 Task: Sort the products in the category "Prenatal Vitamins" by relevance.
Action: Mouse moved to (275, 122)
Screenshot: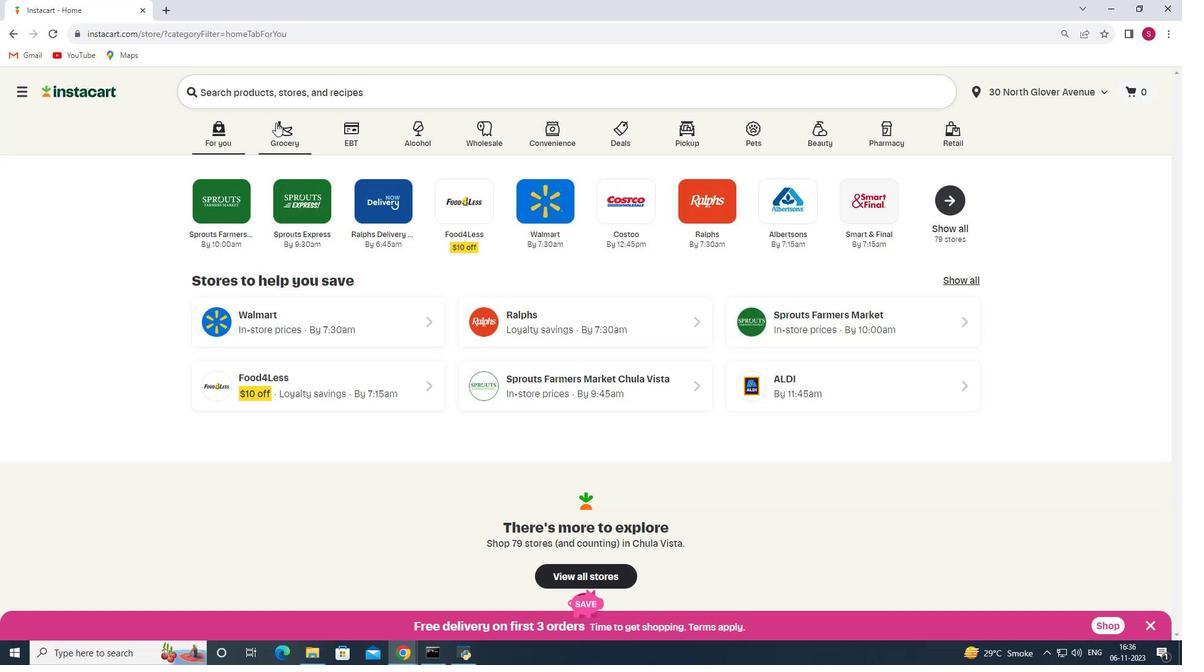 
Action: Mouse pressed left at (275, 122)
Screenshot: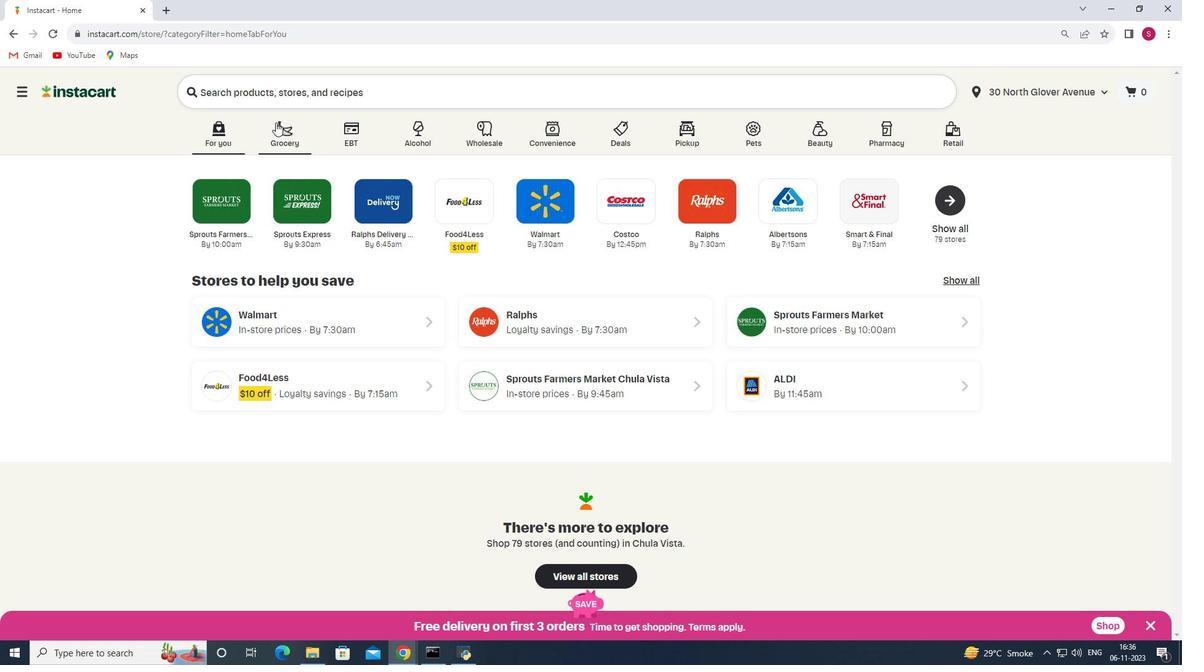 
Action: Mouse moved to (309, 347)
Screenshot: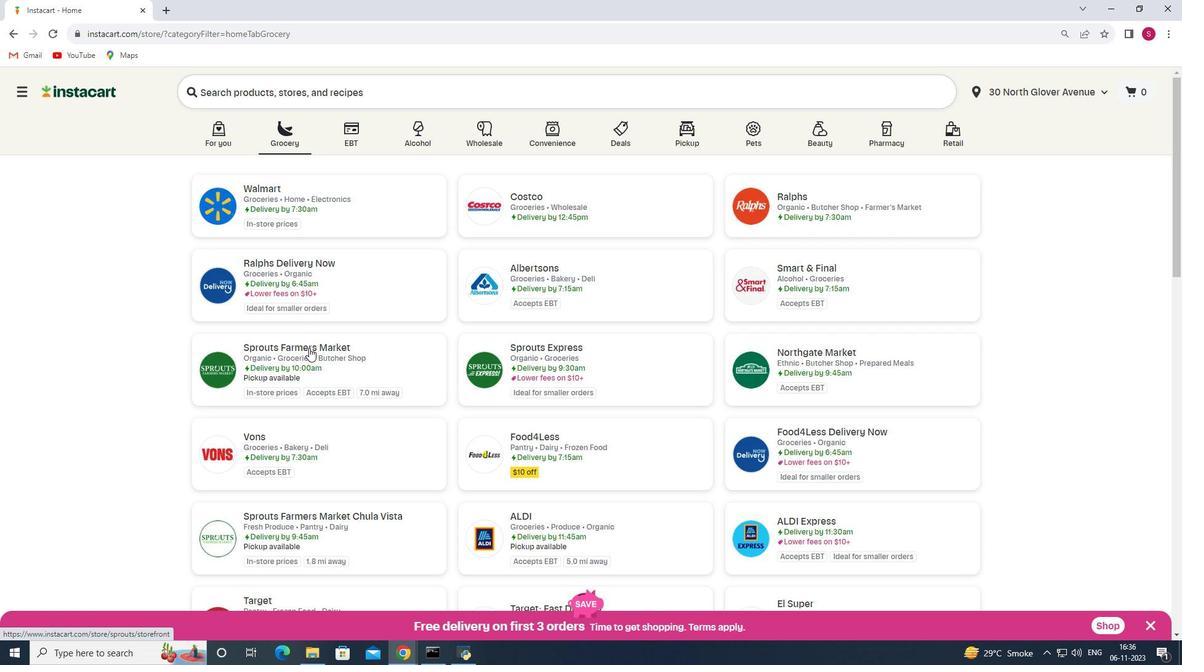 
Action: Mouse pressed left at (309, 347)
Screenshot: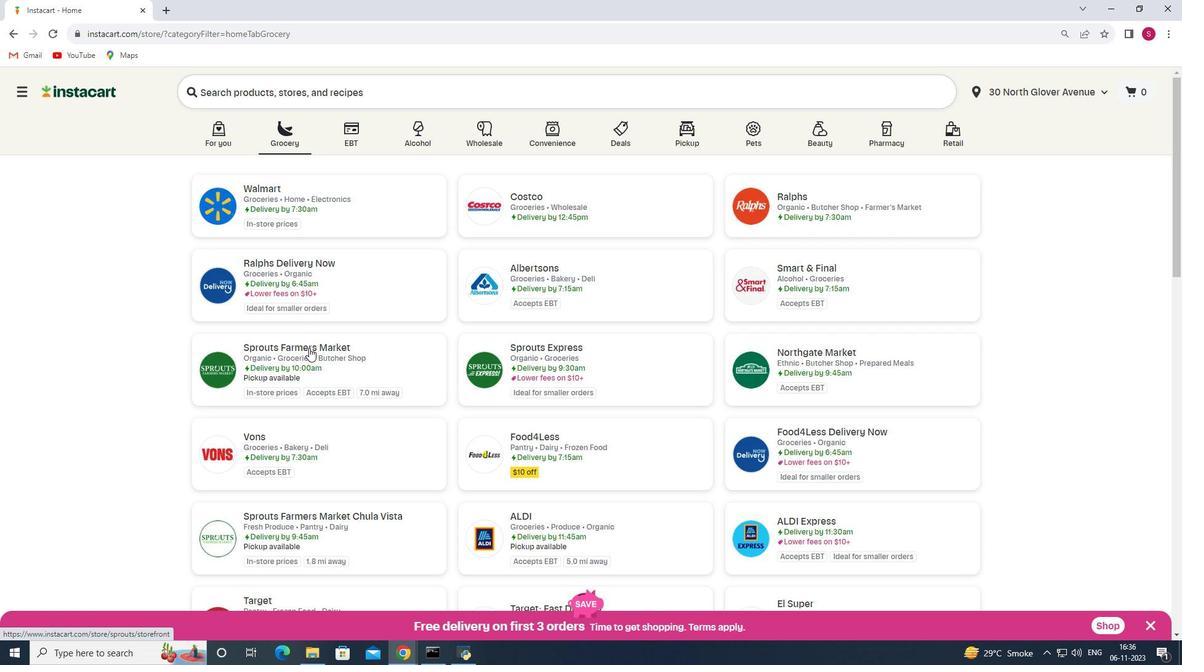 
Action: Mouse moved to (92, 391)
Screenshot: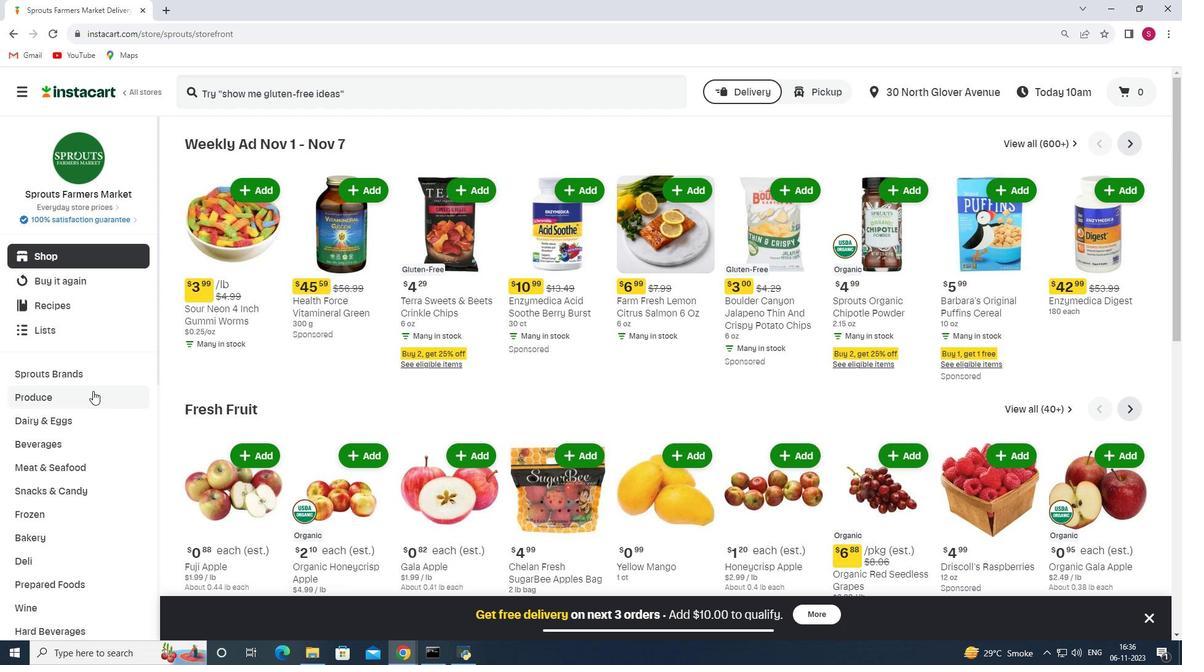
Action: Mouse scrolled (92, 390) with delta (0, 0)
Screenshot: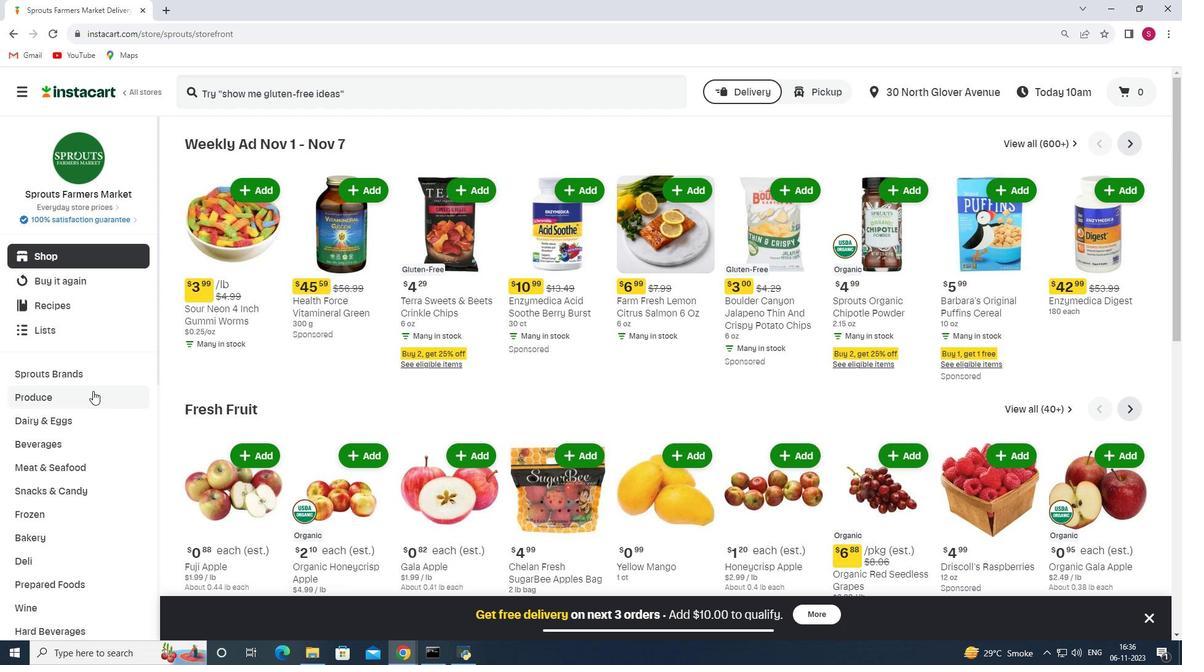 
Action: Mouse scrolled (92, 390) with delta (0, 0)
Screenshot: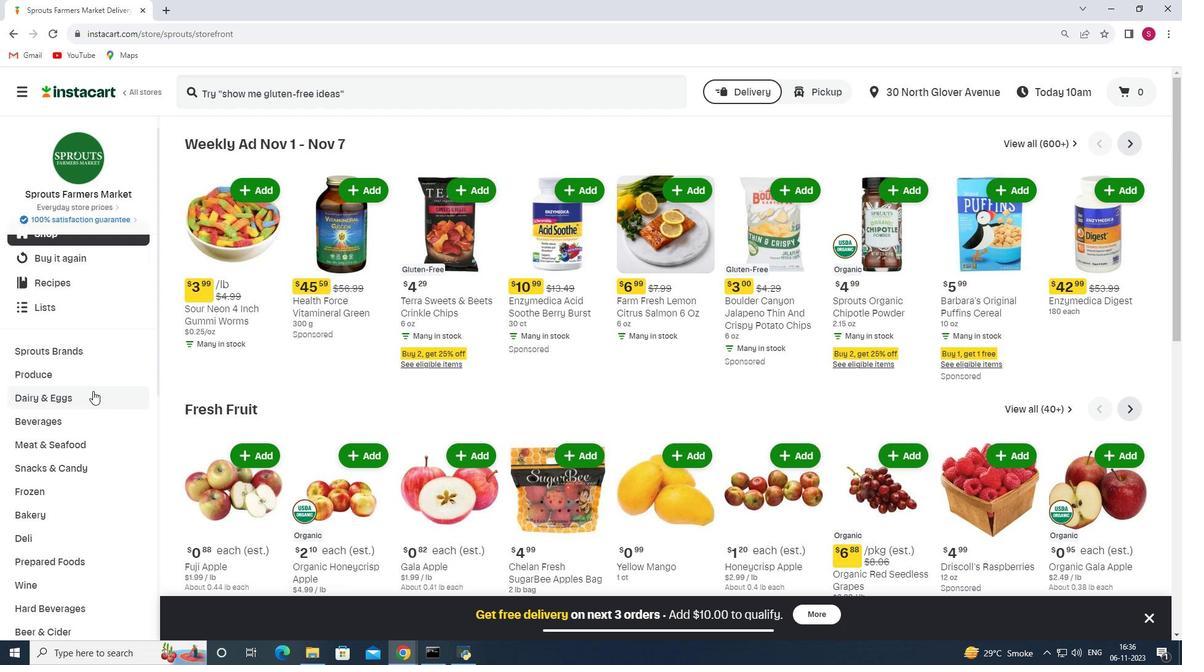 
Action: Mouse scrolled (92, 390) with delta (0, 0)
Screenshot: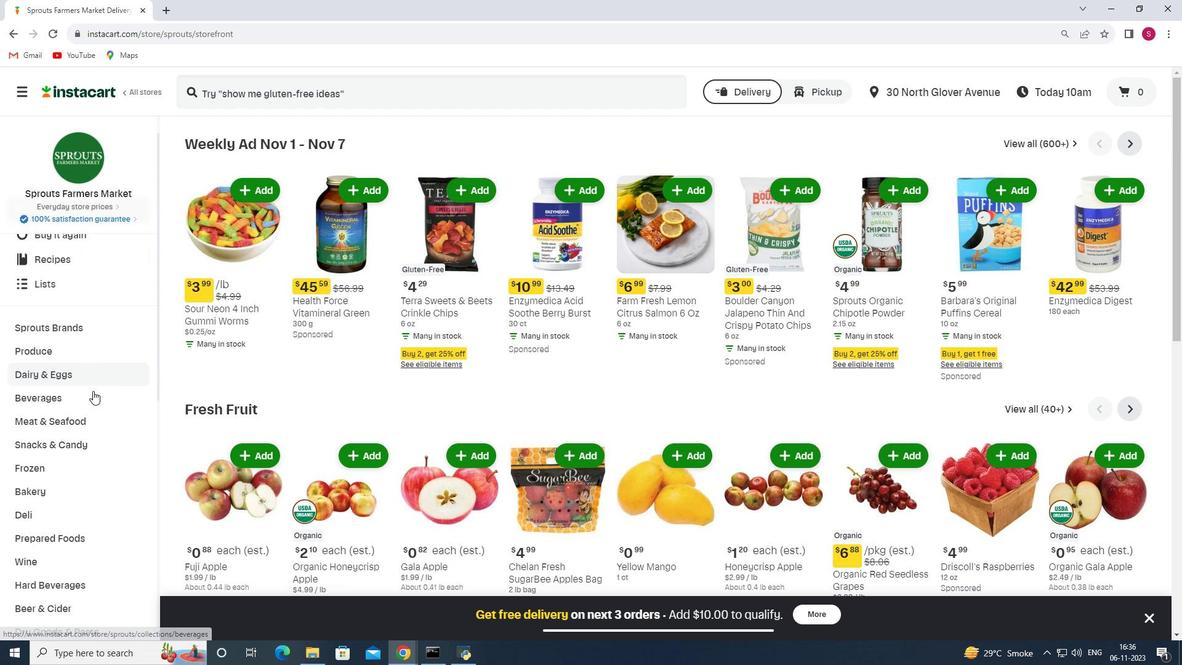 
Action: Mouse scrolled (92, 390) with delta (0, 0)
Screenshot: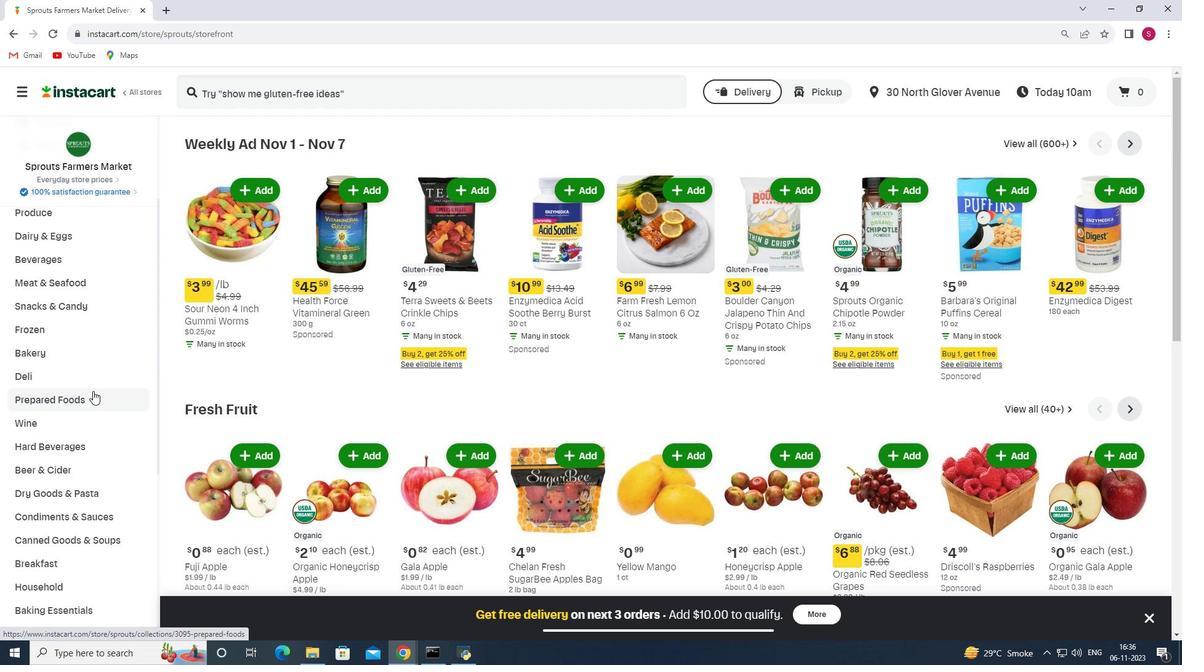 
Action: Mouse scrolled (92, 390) with delta (0, 0)
Screenshot: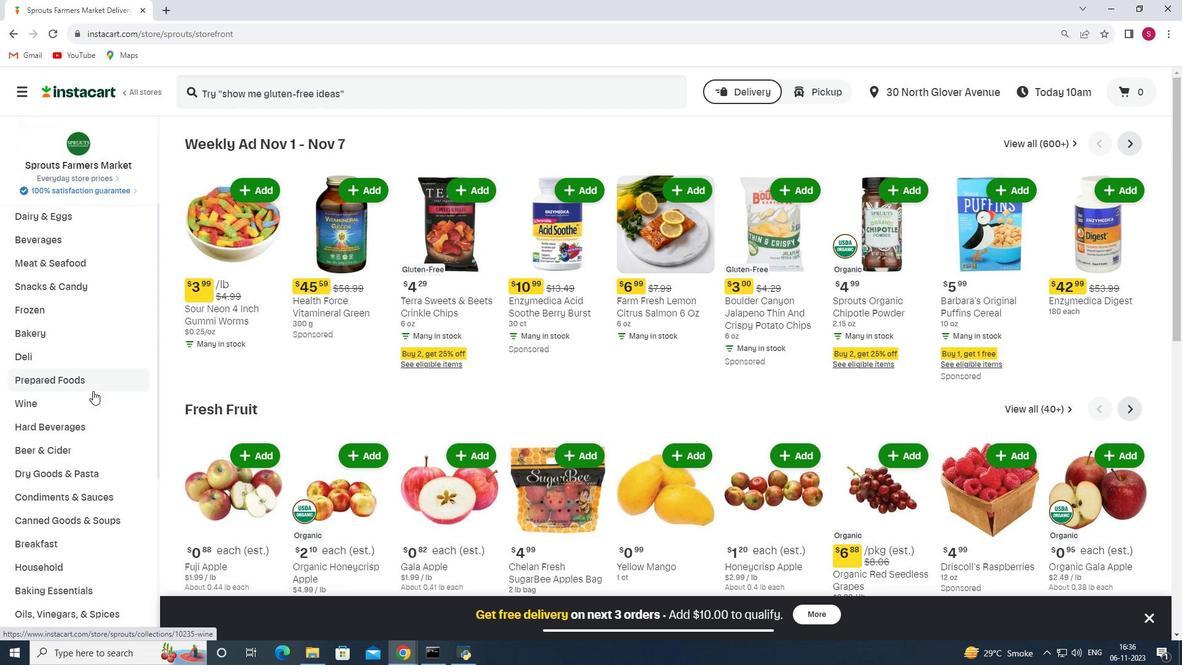 
Action: Mouse scrolled (92, 390) with delta (0, 0)
Screenshot: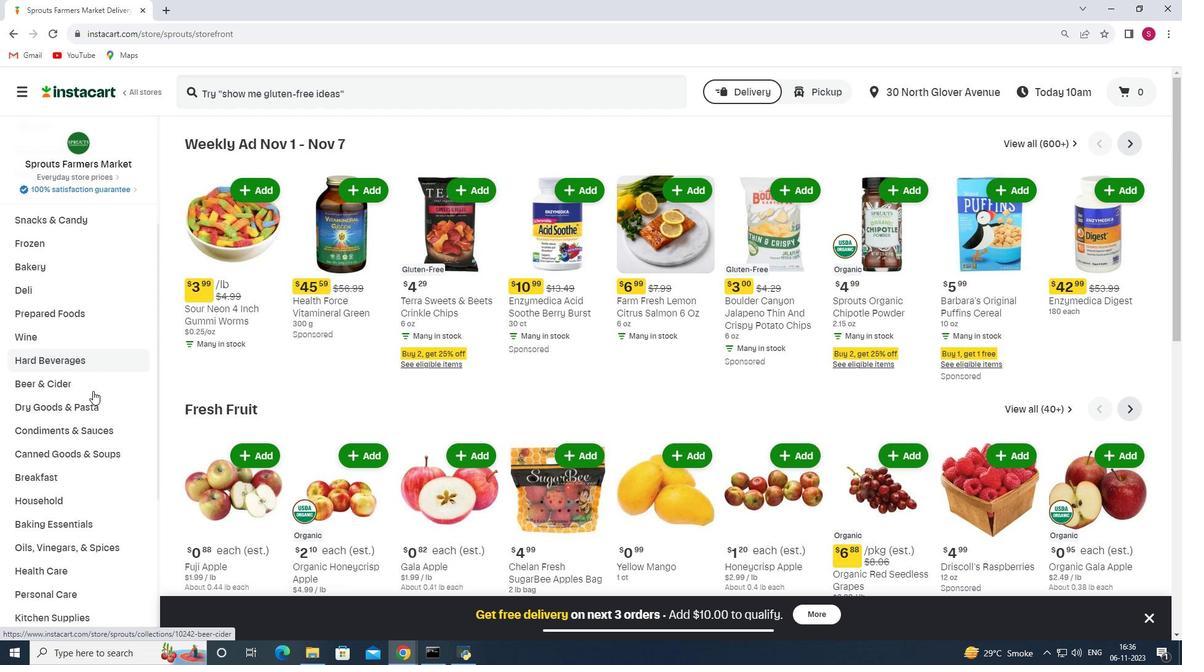 
Action: Mouse scrolled (92, 390) with delta (0, 0)
Screenshot: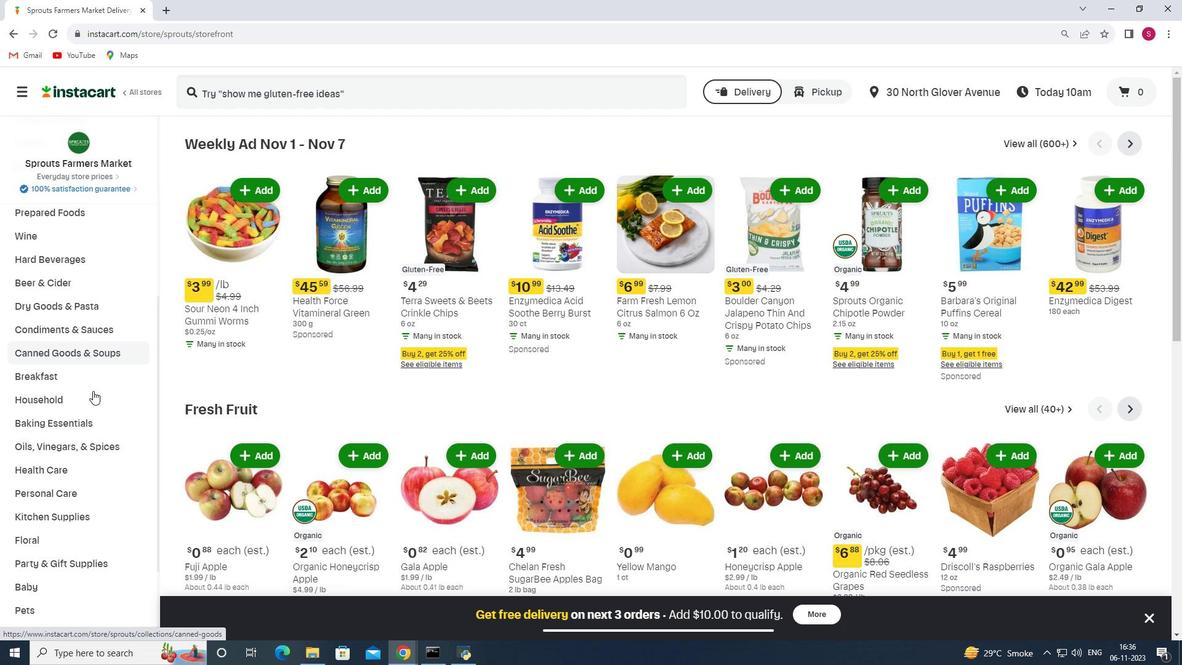 
Action: Mouse moved to (84, 401)
Screenshot: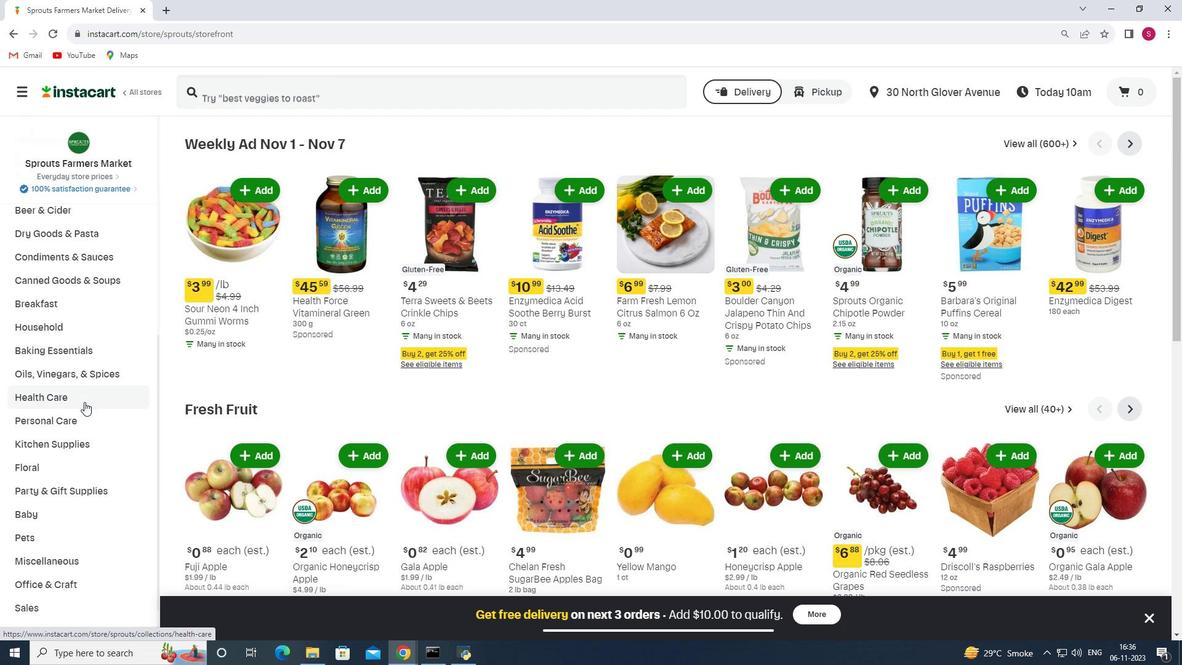 
Action: Mouse scrolled (84, 400) with delta (0, 0)
Screenshot: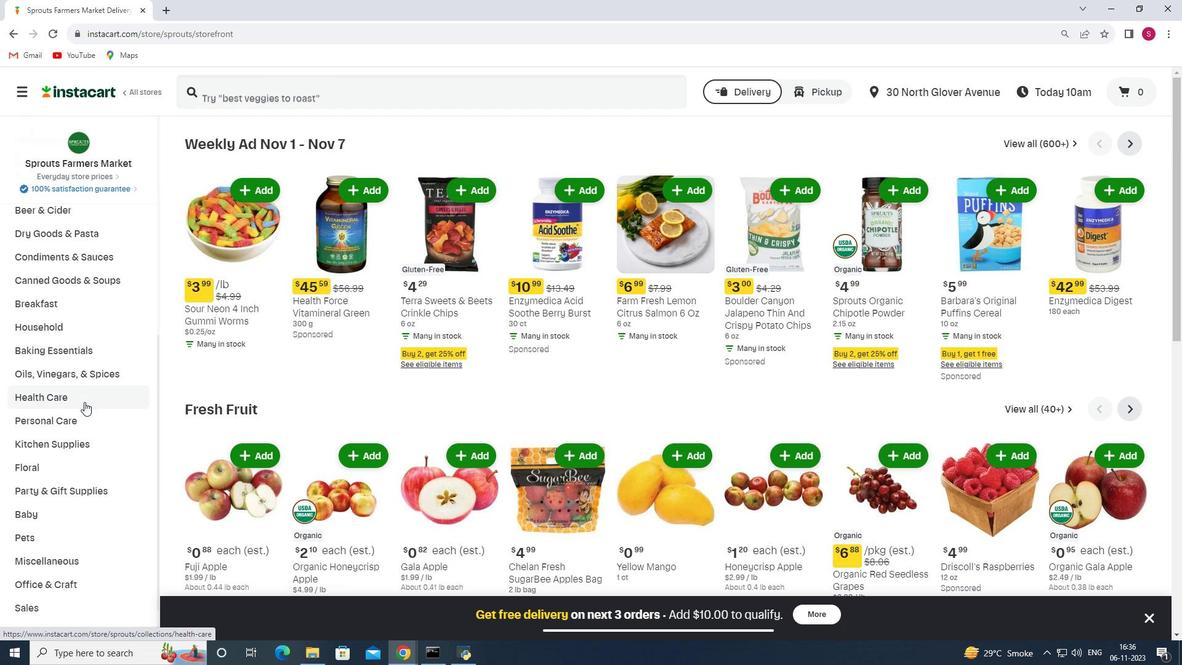 
Action: Mouse moved to (84, 402)
Screenshot: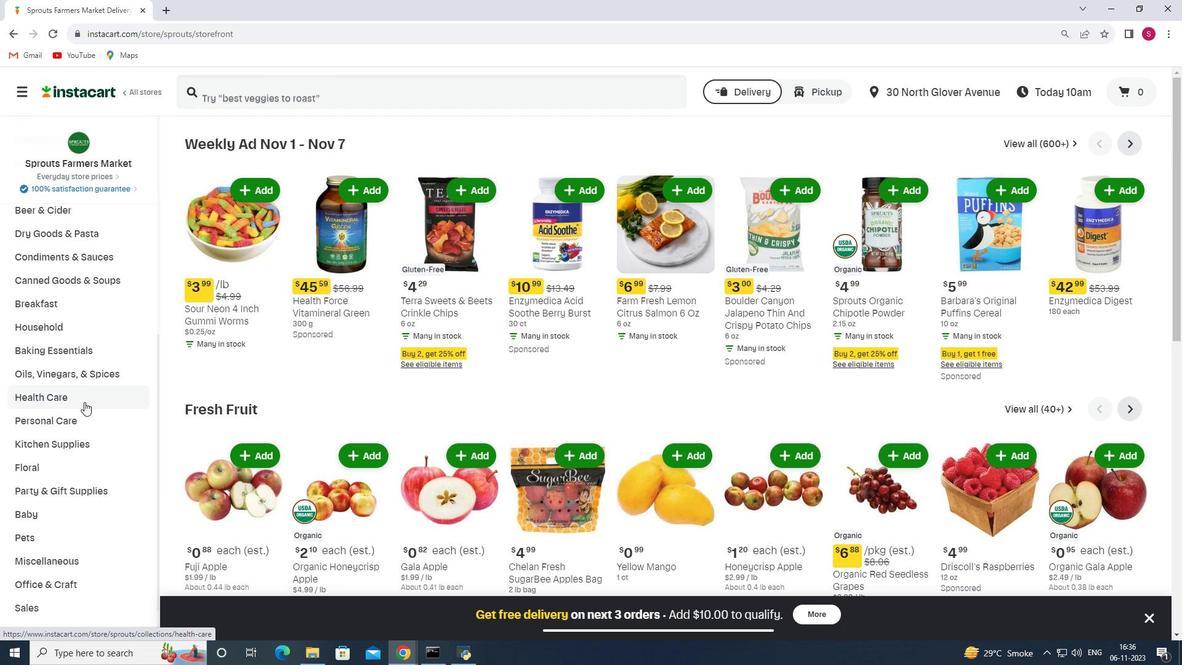 
Action: Mouse scrolled (84, 401) with delta (0, 0)
Screenshot: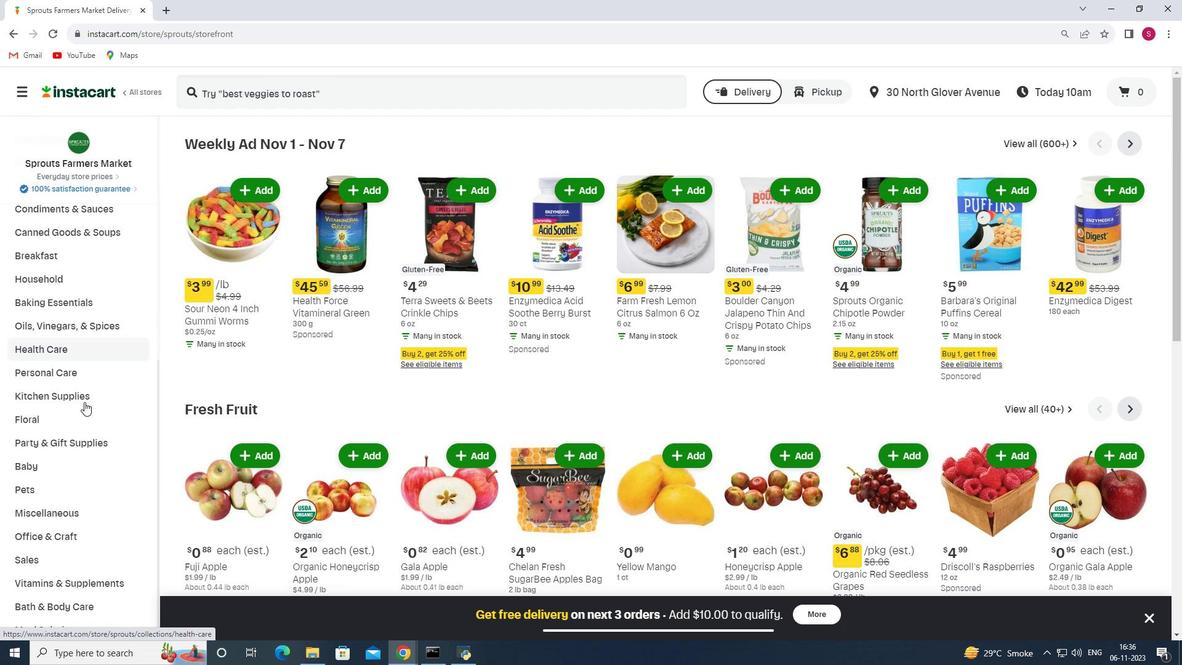 
Action: Mouse scrolled (84, 401) with delta (0, 0)
Screenshot: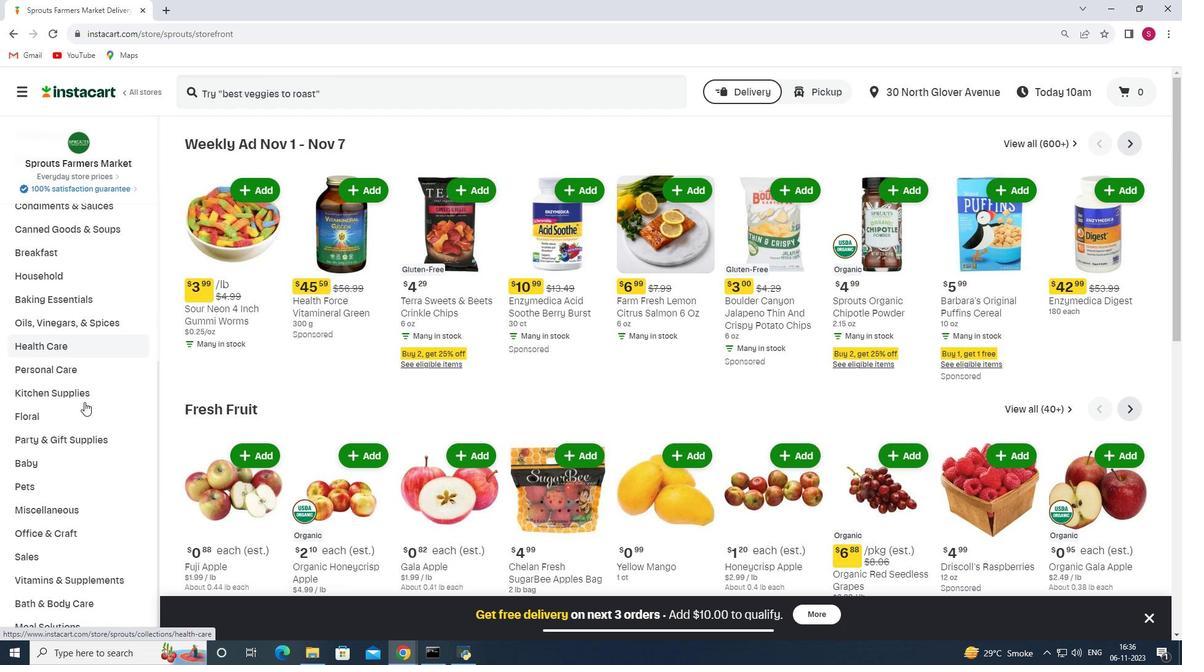 
Action: Mouse scrolled (84, 401) with delta (0, 0)
Screenshot: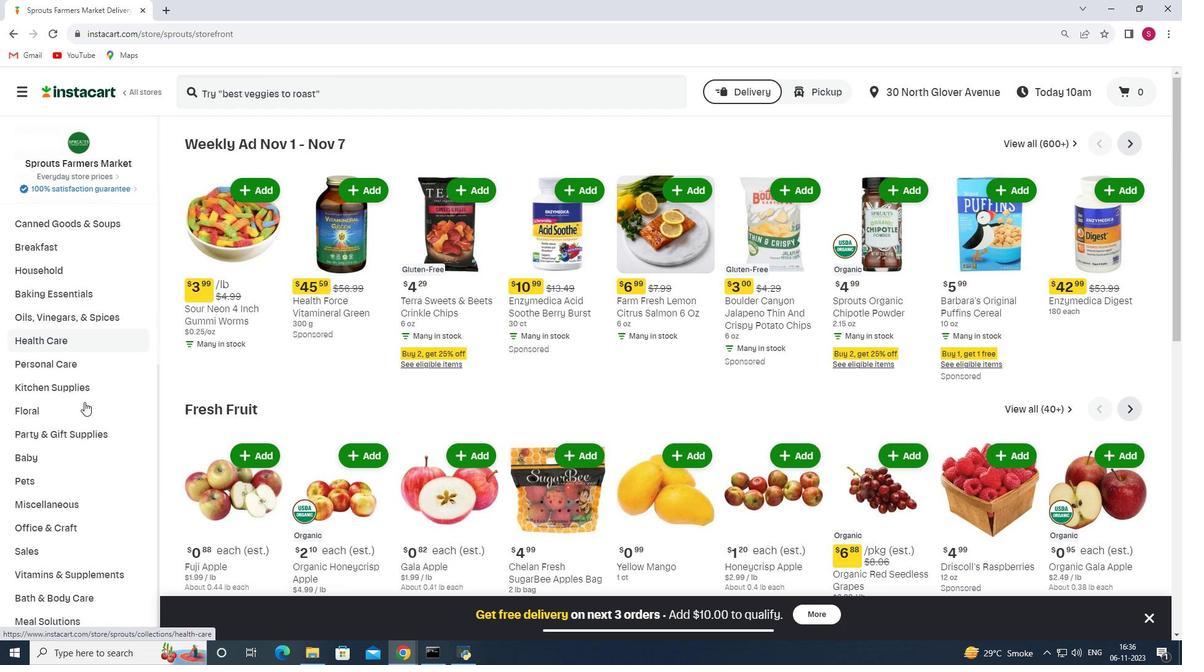 
Action: Mouse moved to (84, 344)
Screenshot: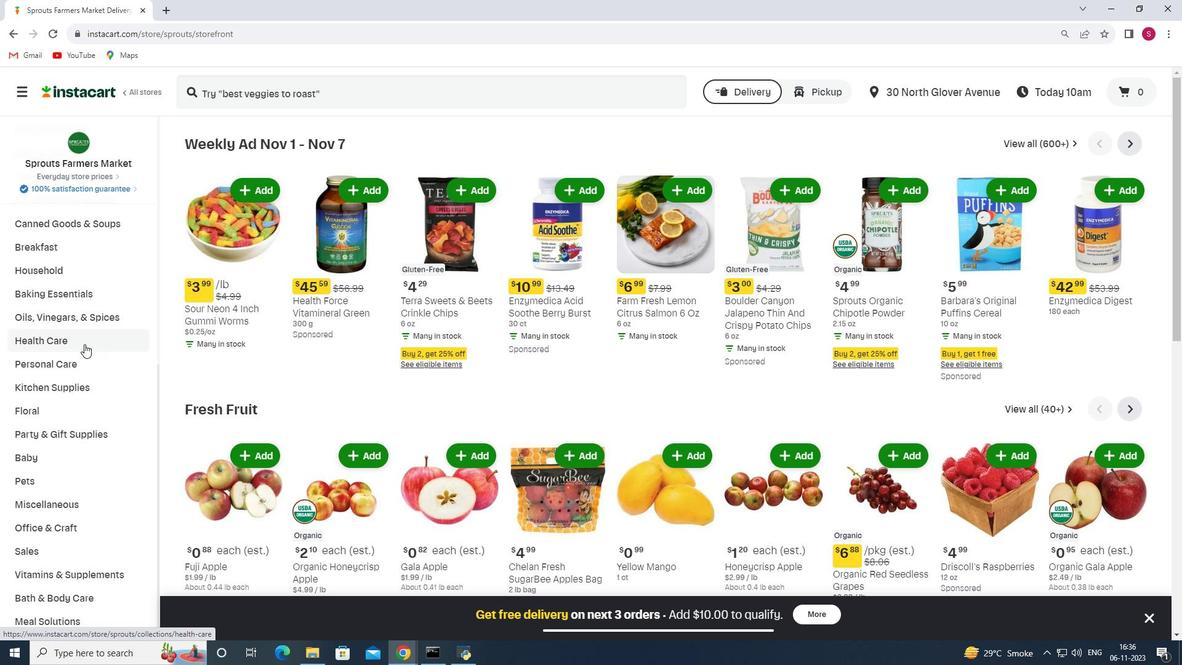 
Action: Mouse pressed left at (84, 344)
Screenshot: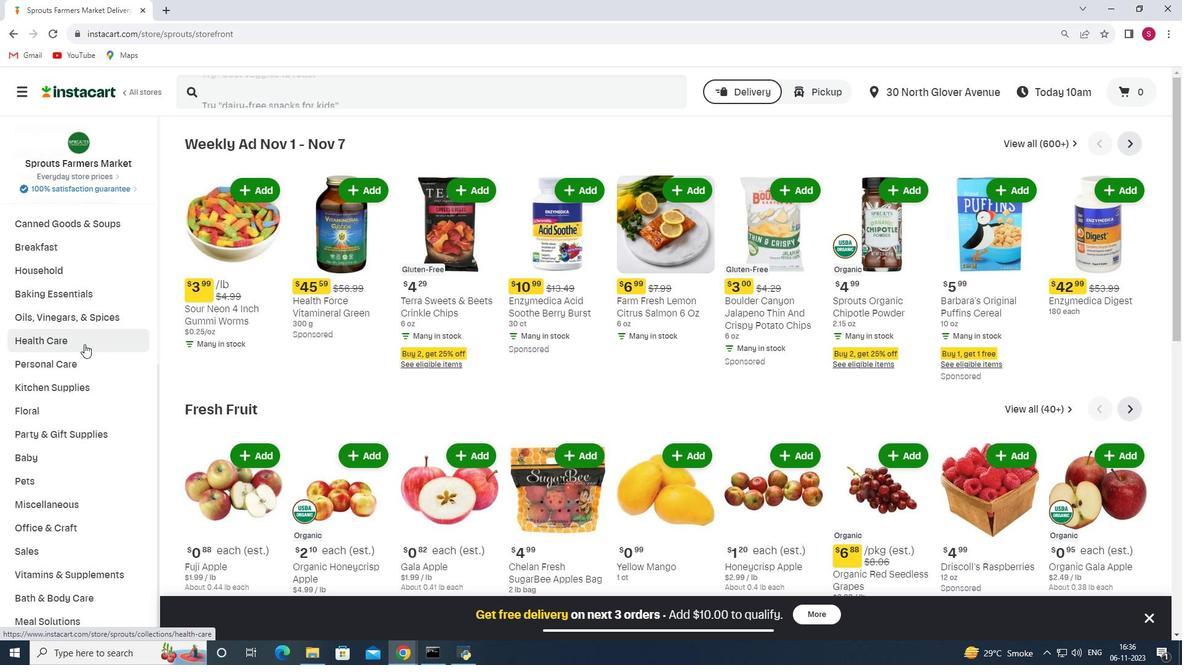 
Action: Mouse moved to (431, 173)
Screenshot: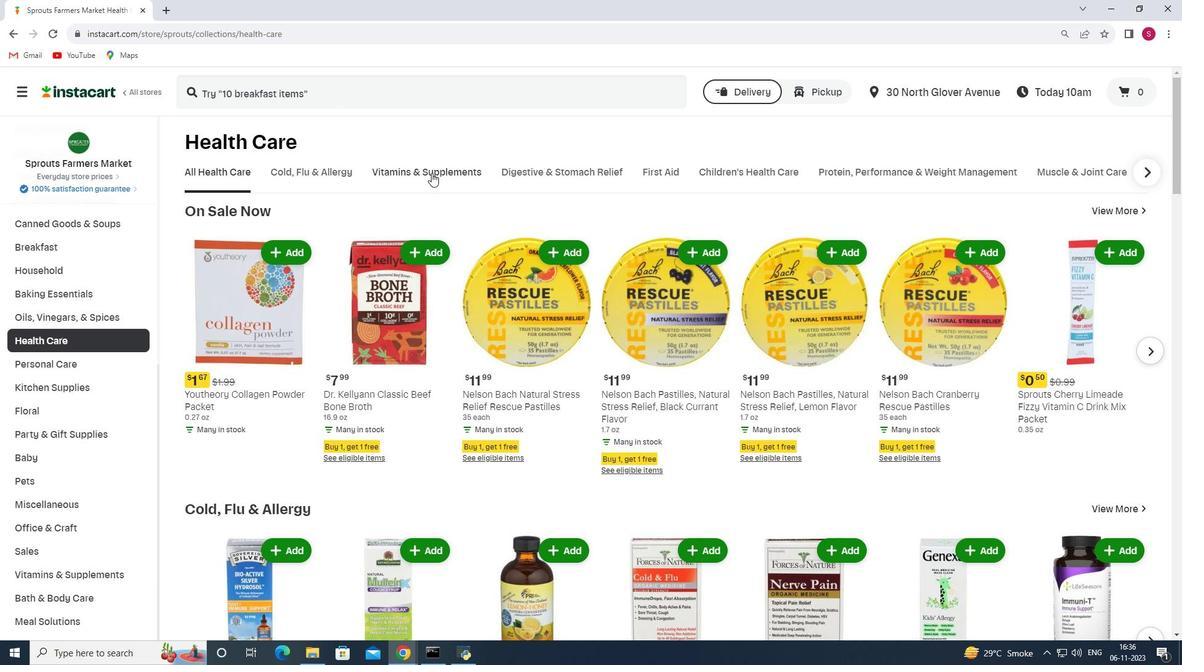 
Action: Mouse pressed left at (431, 173)
Screenshot: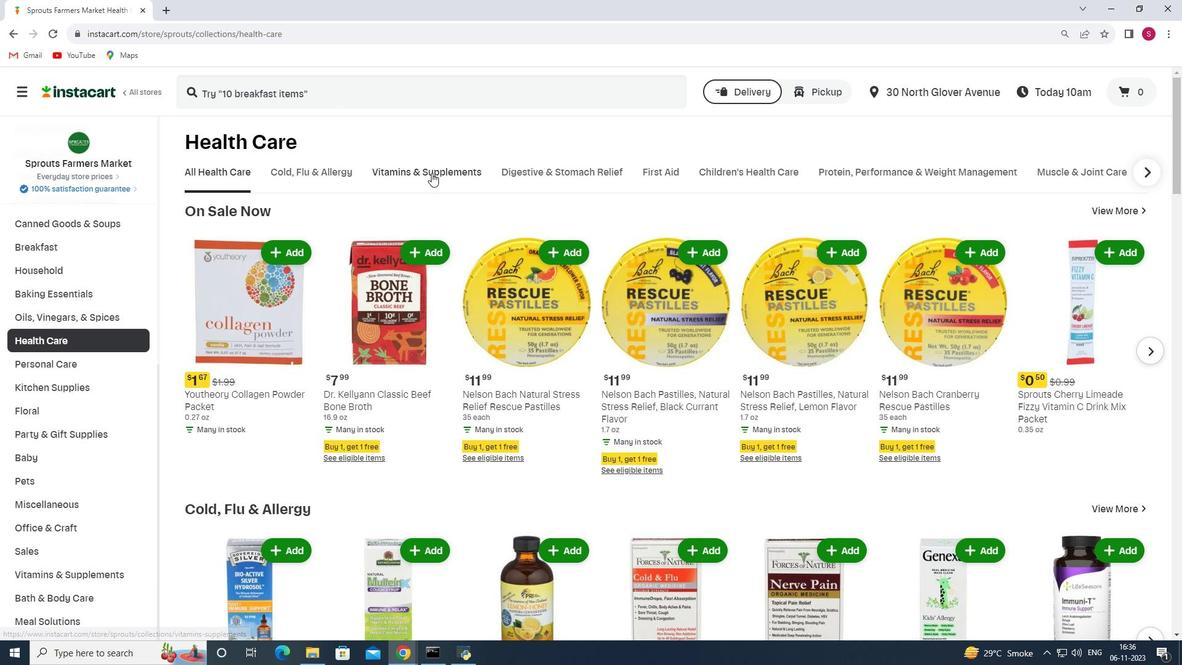 
Action: Mouse moved to (1163, 222)
Screenshot: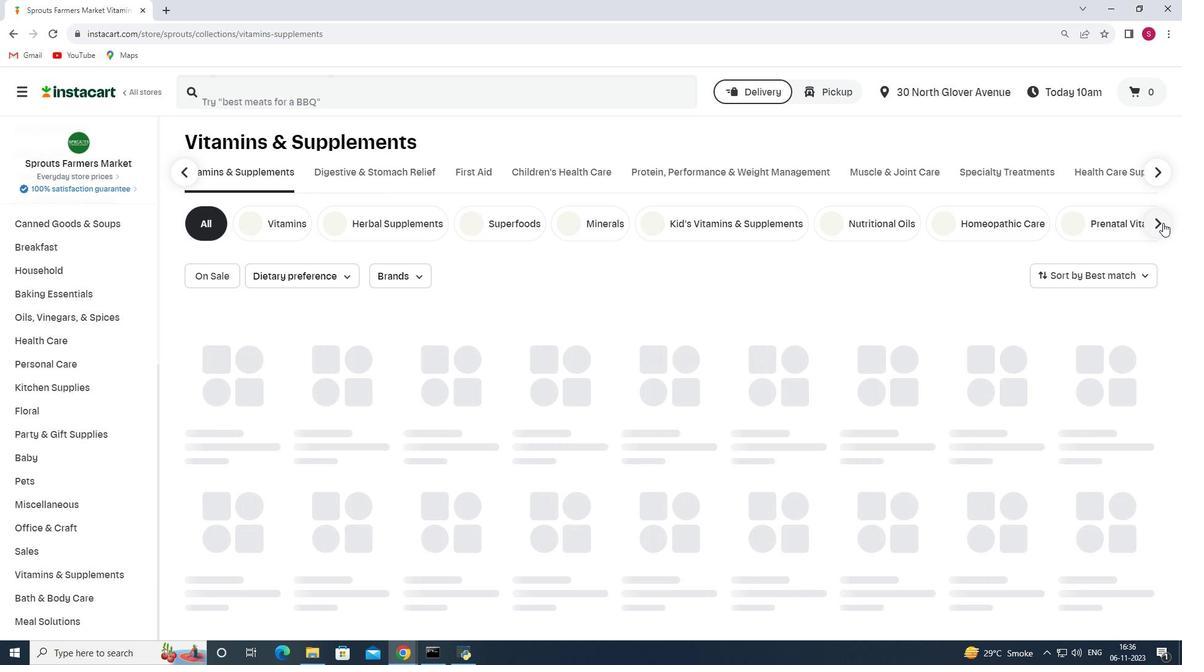 
Action: Mouse pressed left at (1163, 222)
Screenshot: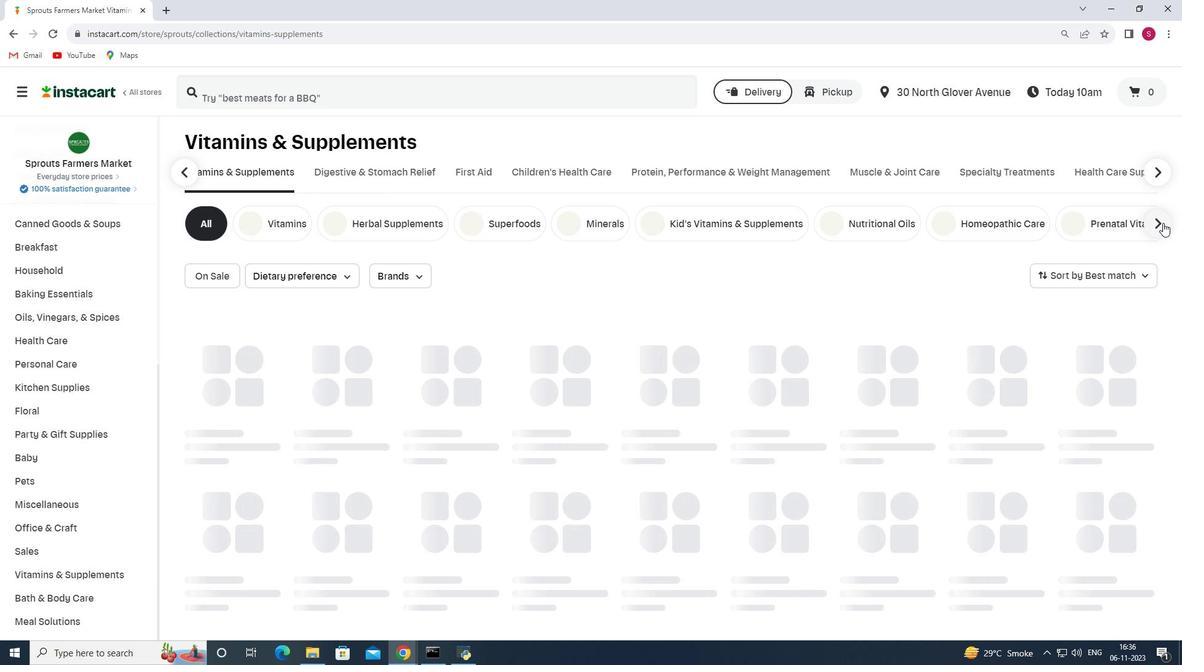 
Action: Mouse moved to (428, 229)
Screenshot: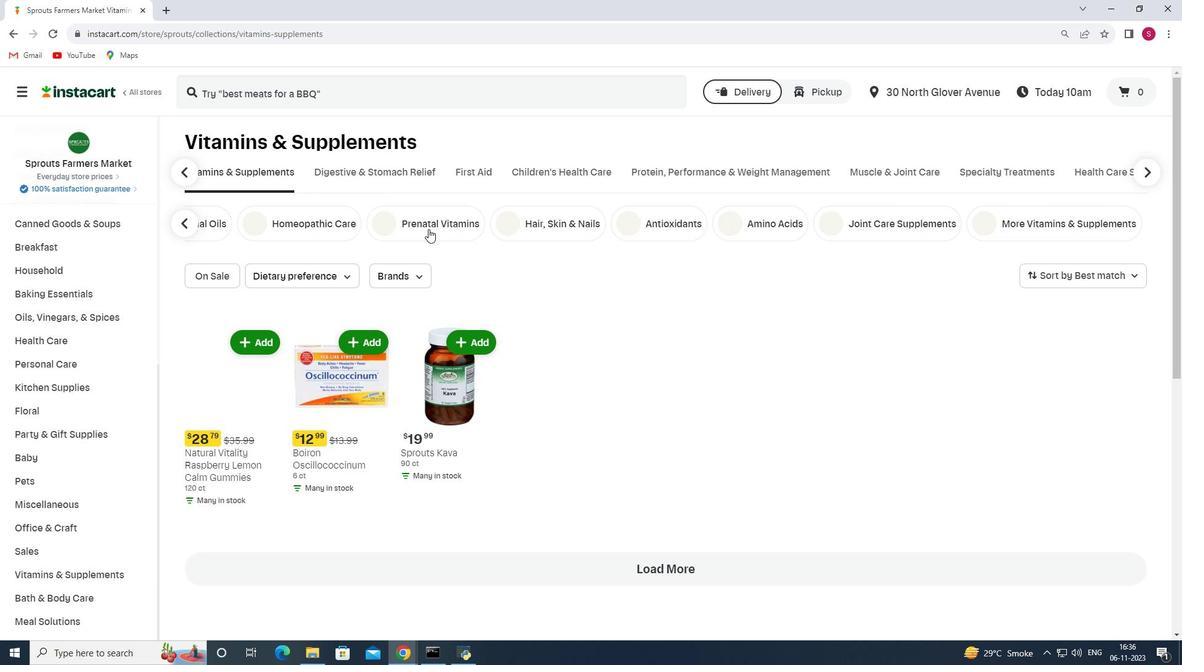 
Action: Mouse pressed left at (428, 229)
Screenshot: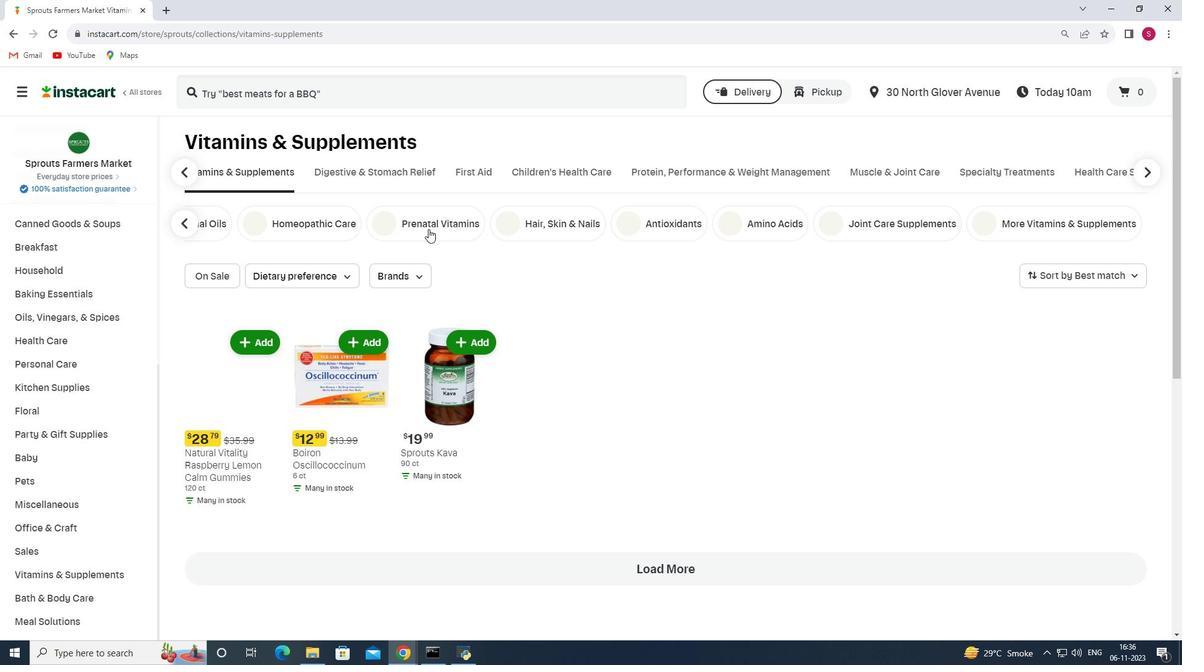 
Action: Mouse moved to (1070, 277)
Screenshot: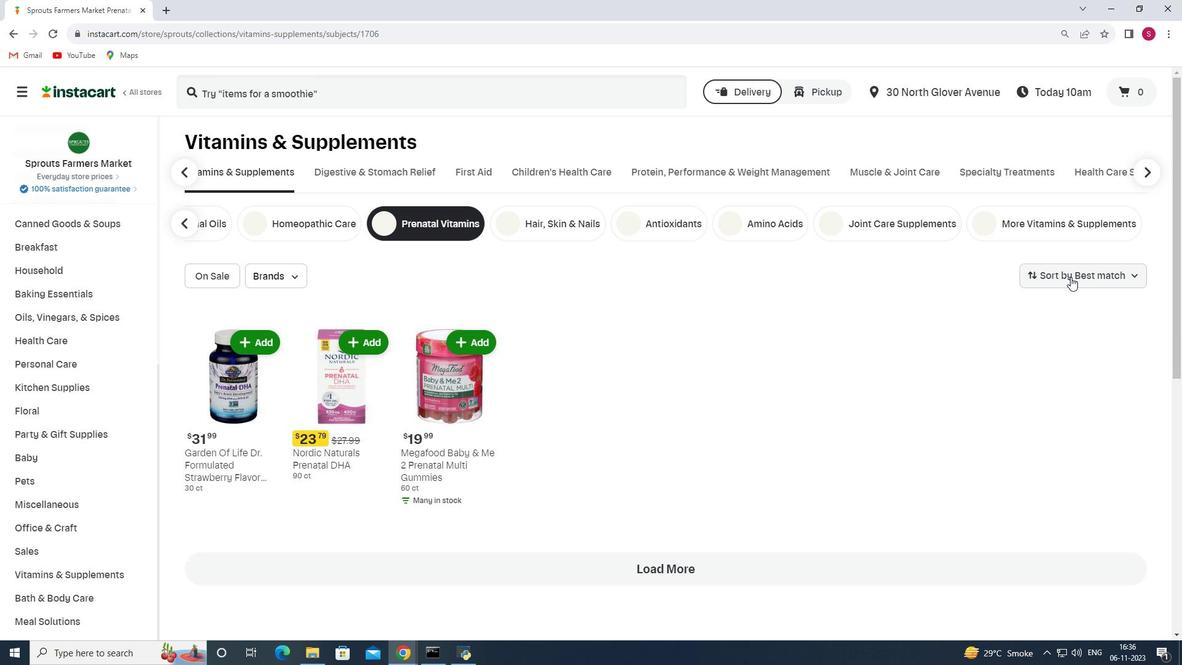 
Action: Mouse pressed left at (1070, 277)
Screenshot: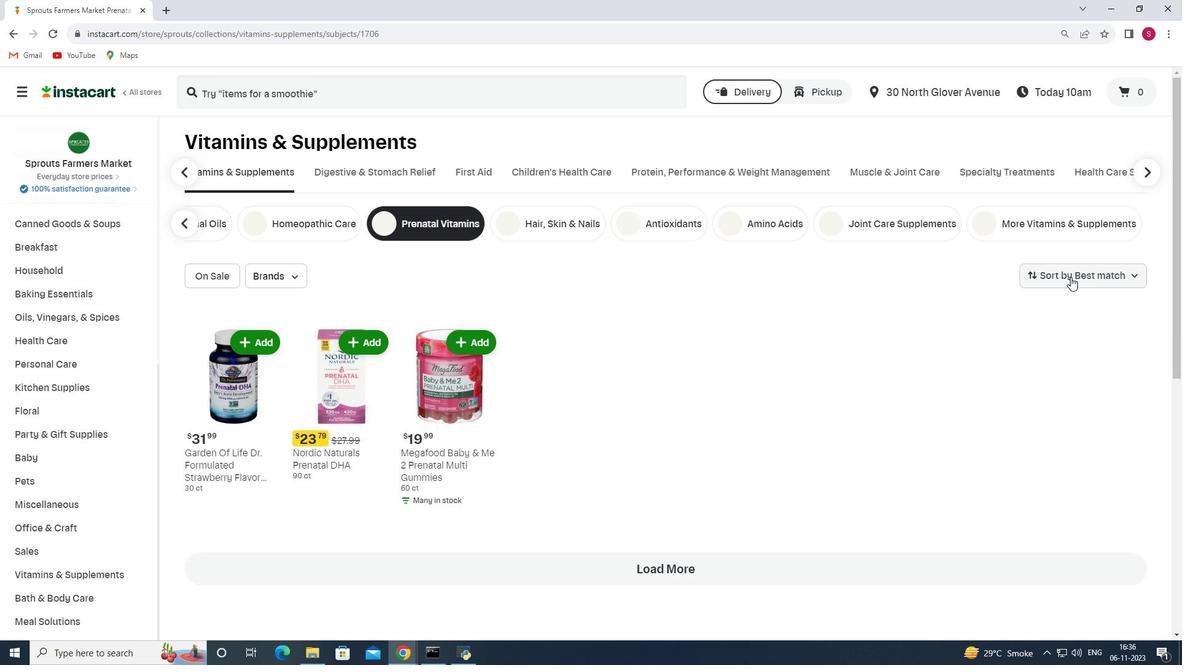 
Action: Mouse moved to (1093, 451)
Screenshot: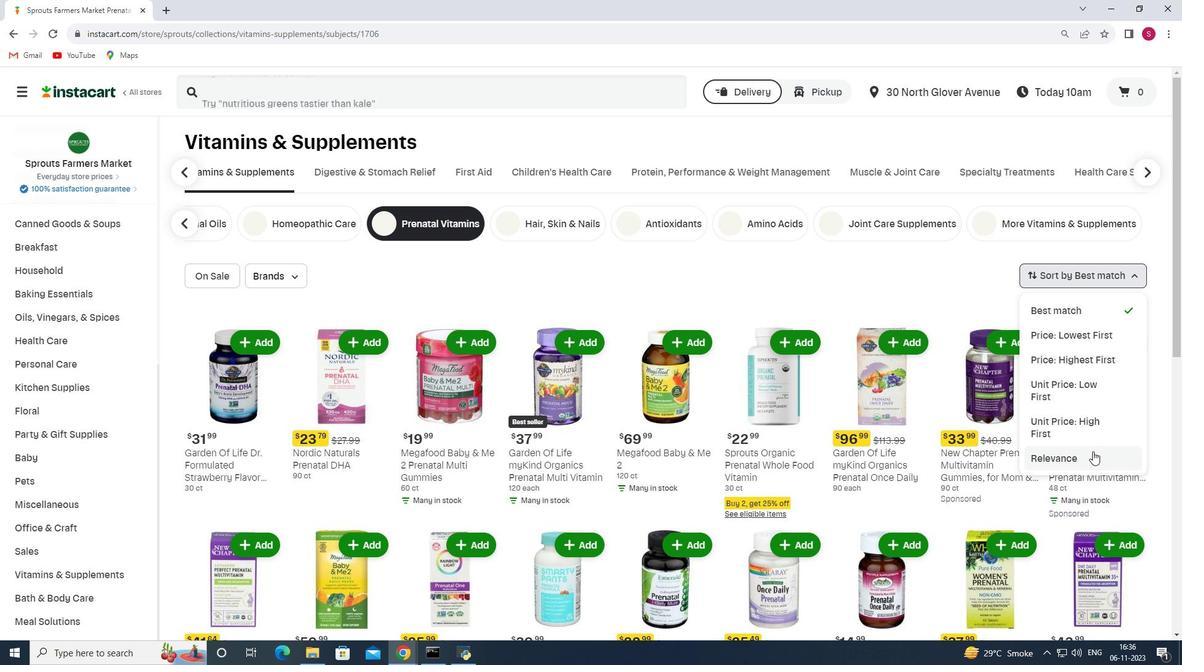 
Action: Mouse pressed left at (1093, 451)
Screenshot: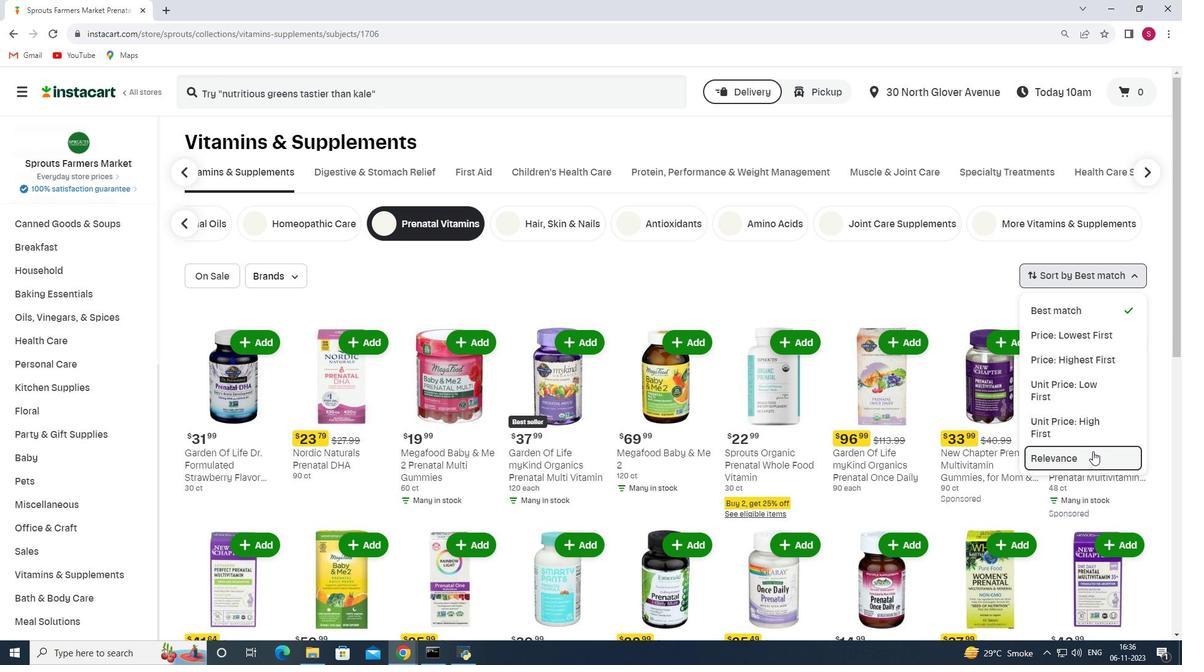 
